 Task: Add Bob's Red Mill Semolina Pasta Flour to the cart.
Action: Mouse moved to (235, 140)
Screenshot: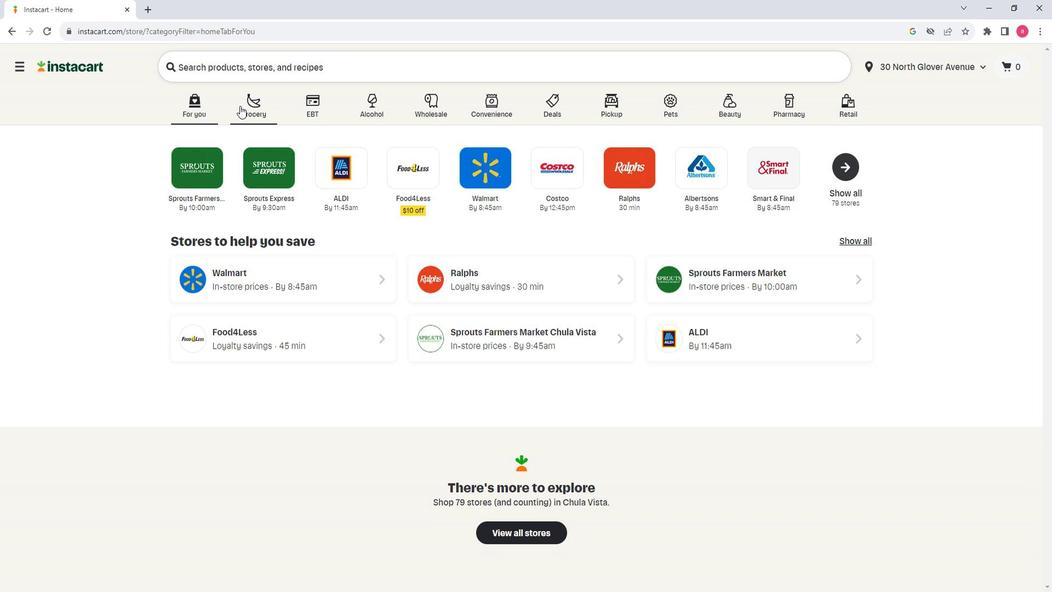 
Action: Mouse pressed left at (235, 140)
Screenshot: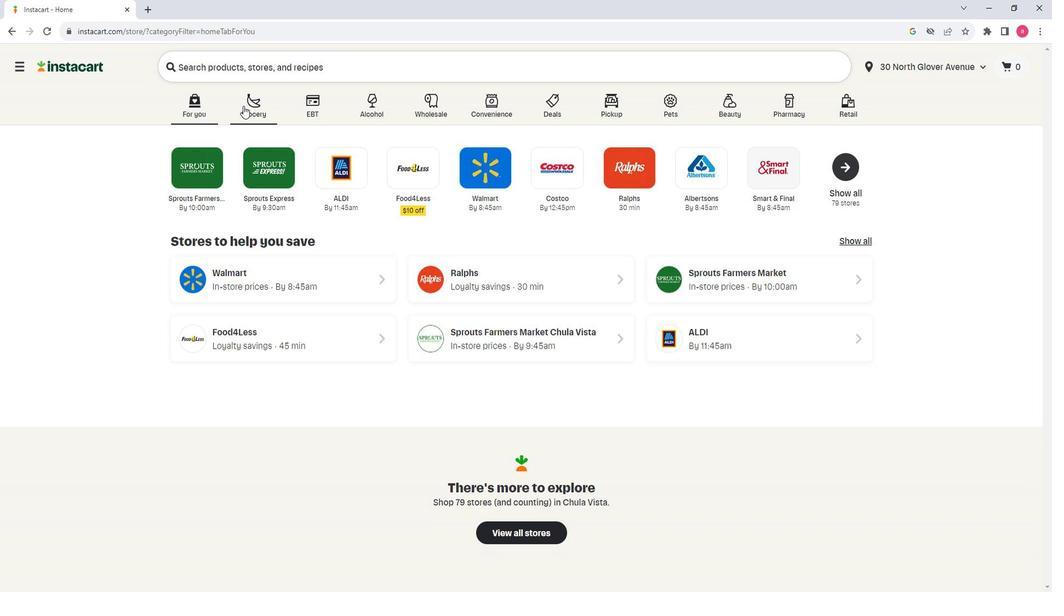 
Action: Mouse moved to (316, 297)
Screenshot: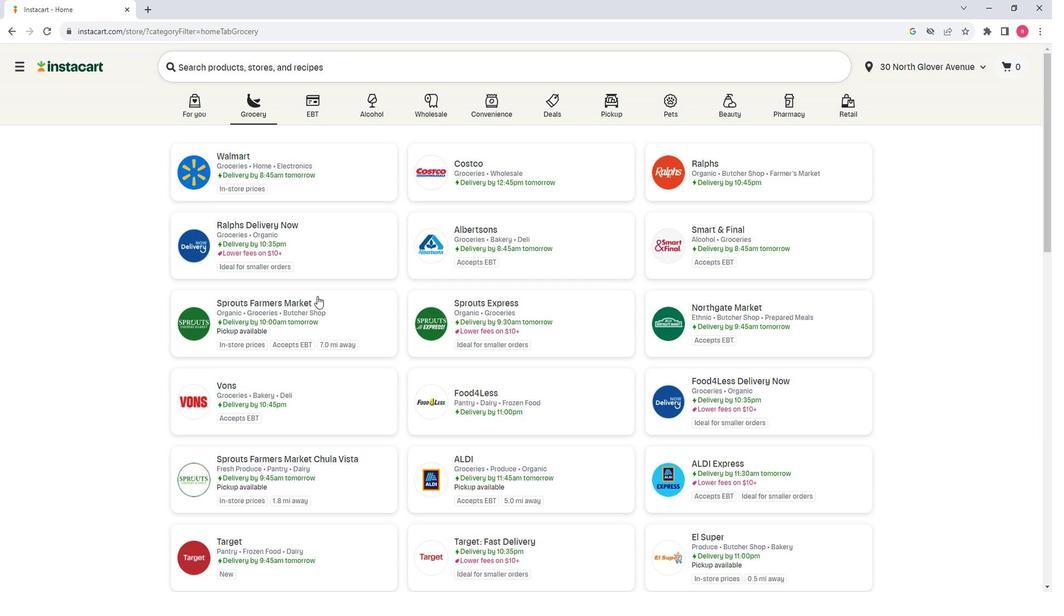 
Action: Mouse pressed left at (316, 297)
Screenshot: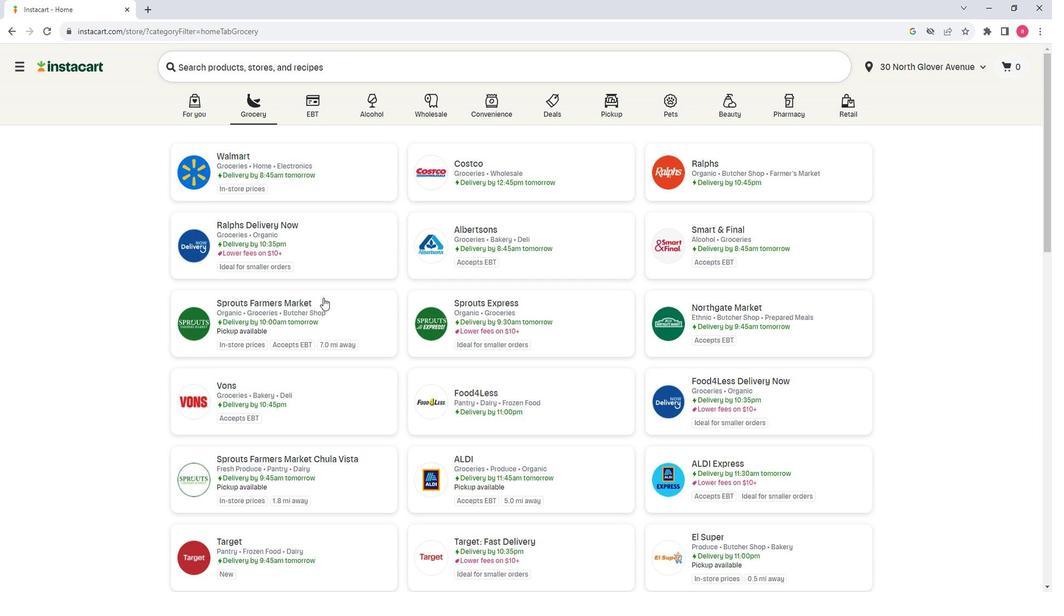 
Action: Mouse moved to (94, 270)
Screenshot: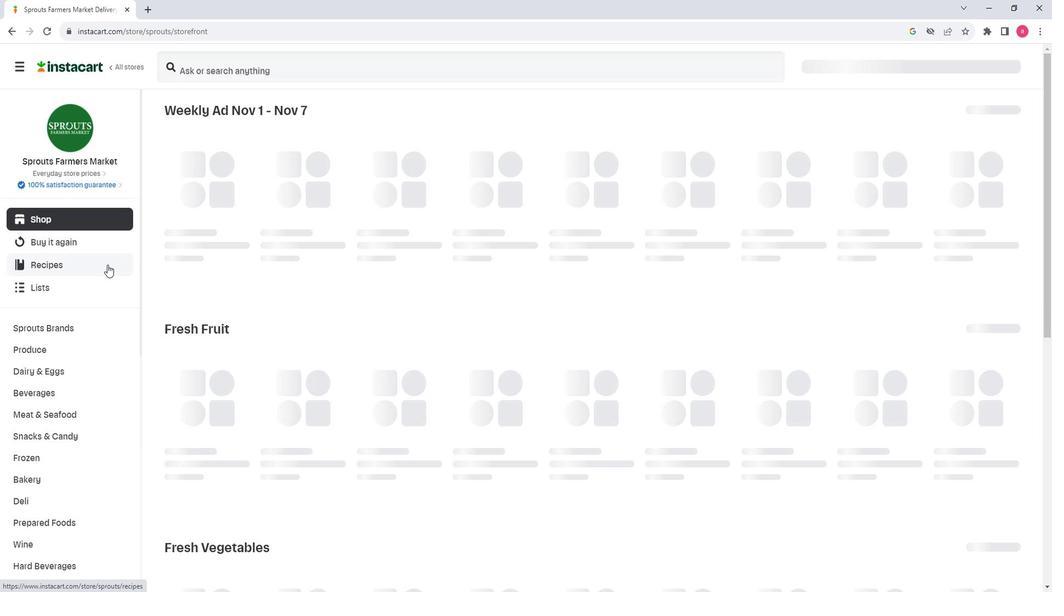 
Action: Mouse scrolled (94, 269) with delta (0, 0)
Screenshot: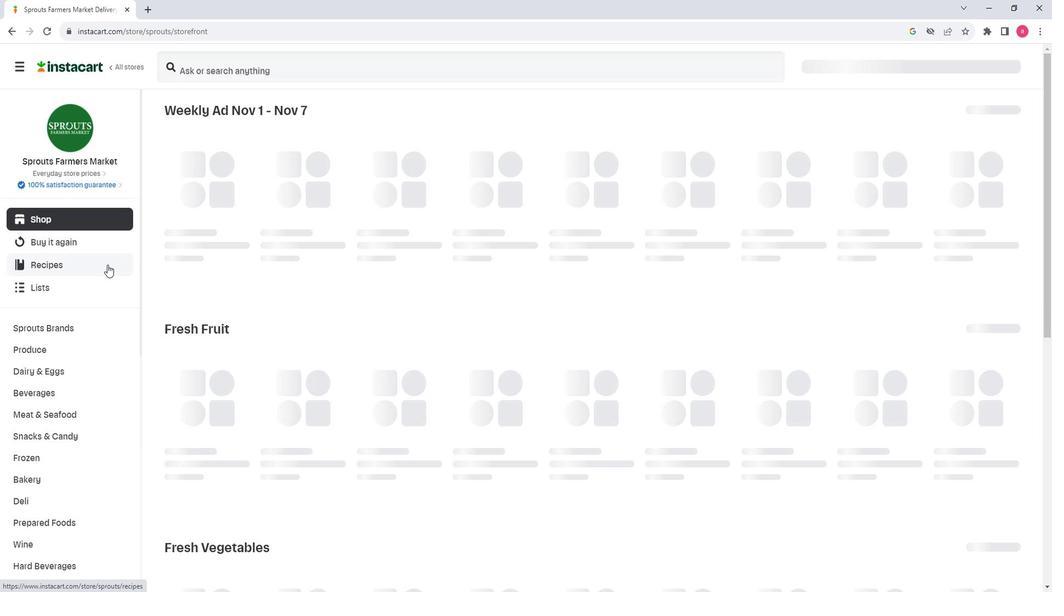 
Action: Mouse moved to (94, 270)
Screenshot: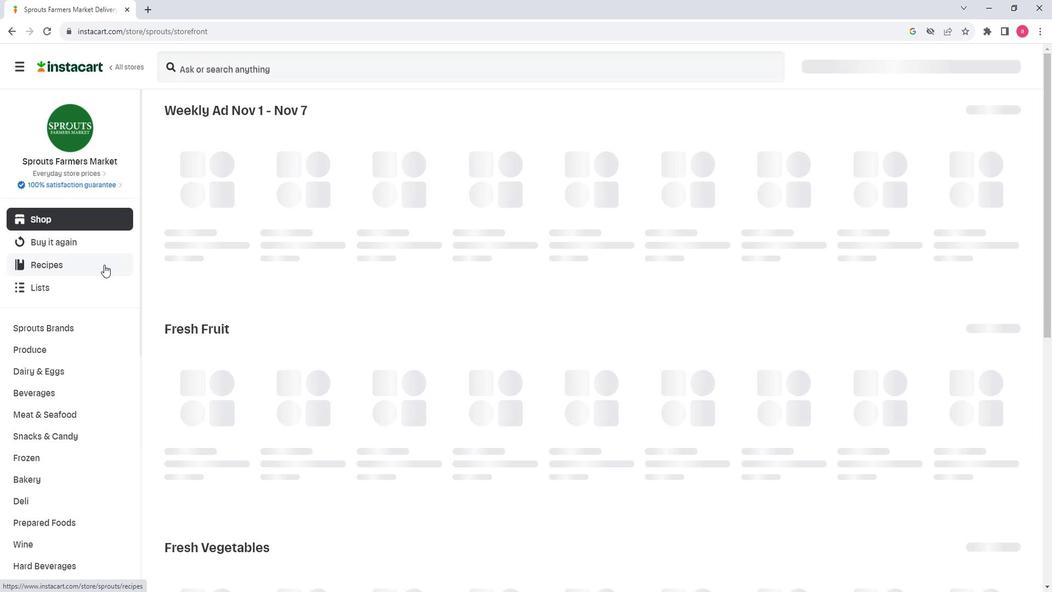 
Action: Mouse scrolled (94, 270) with delta (0, 0)
Screenshot: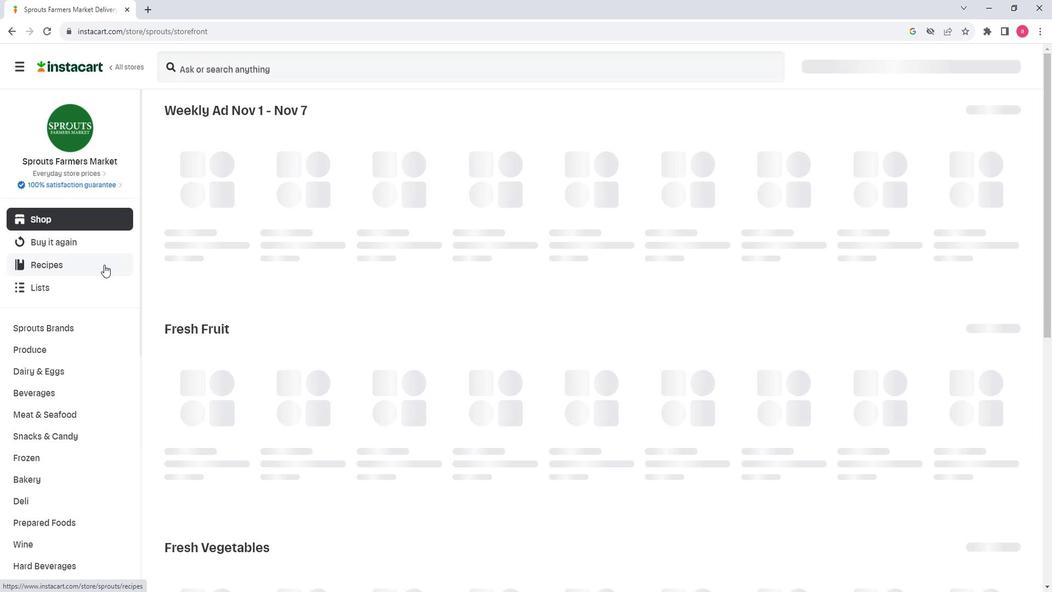 
Action: Mouse moved to (94, 270)
Screenshot: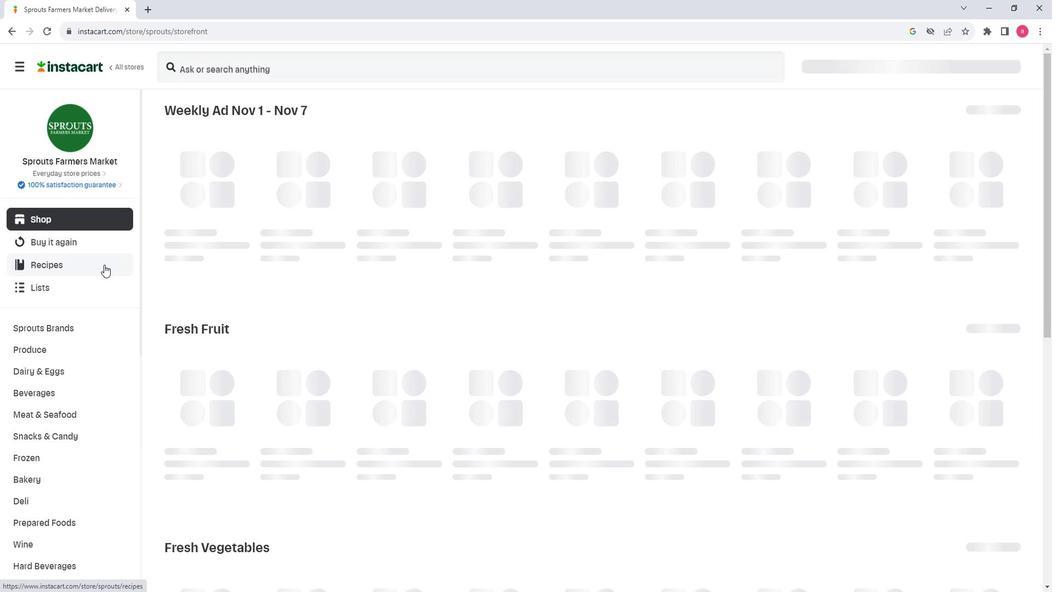 
Action: Mouse scrolled (94, 270) with delta (0, 0)
Screenshot: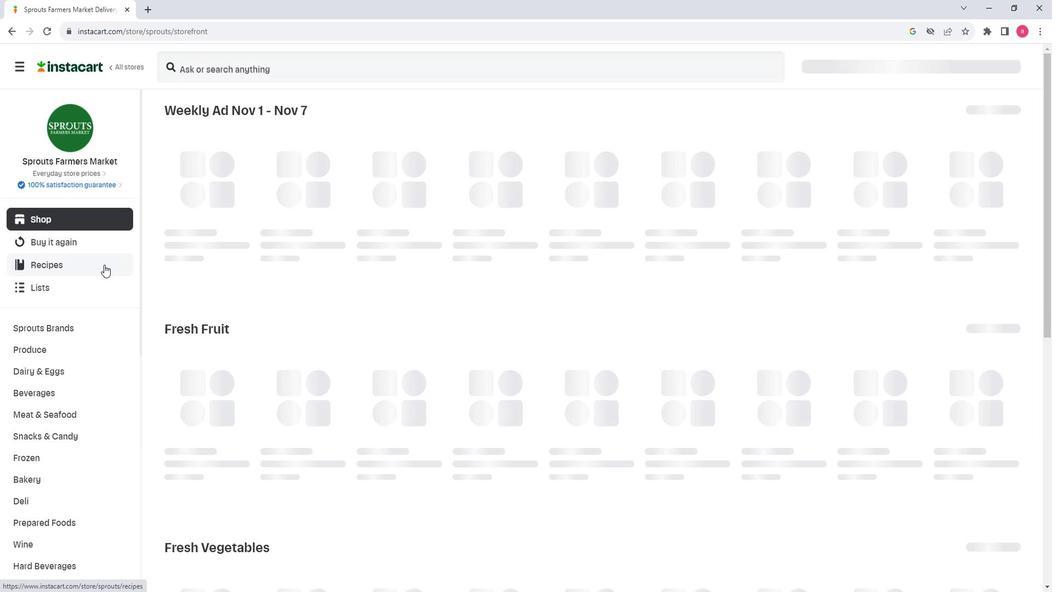 
Action: Mouse scrolled (94, 270) with delta (0, 0)
Screenshot: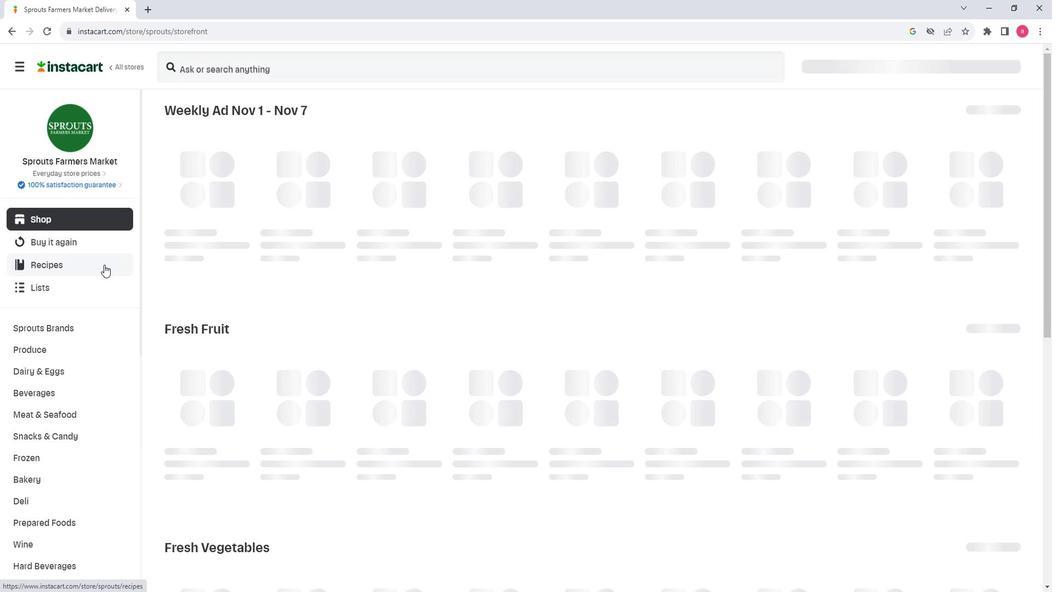 
Action: Mouse scrolled (94, 270) with delta (0, 0)
Screenshot: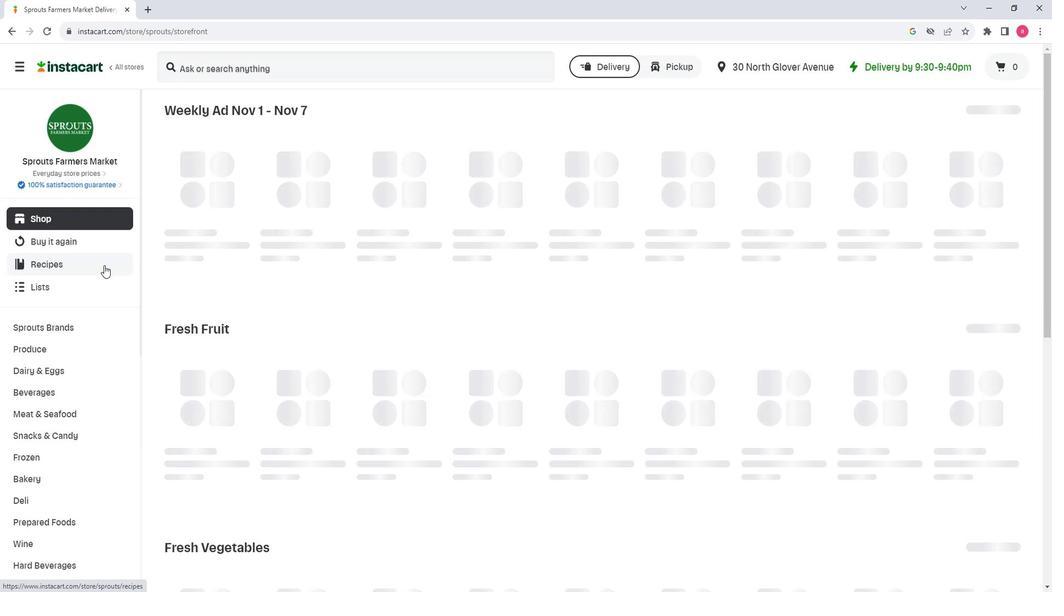 
Action: Mouse moved to (94, 277)
Screenshot: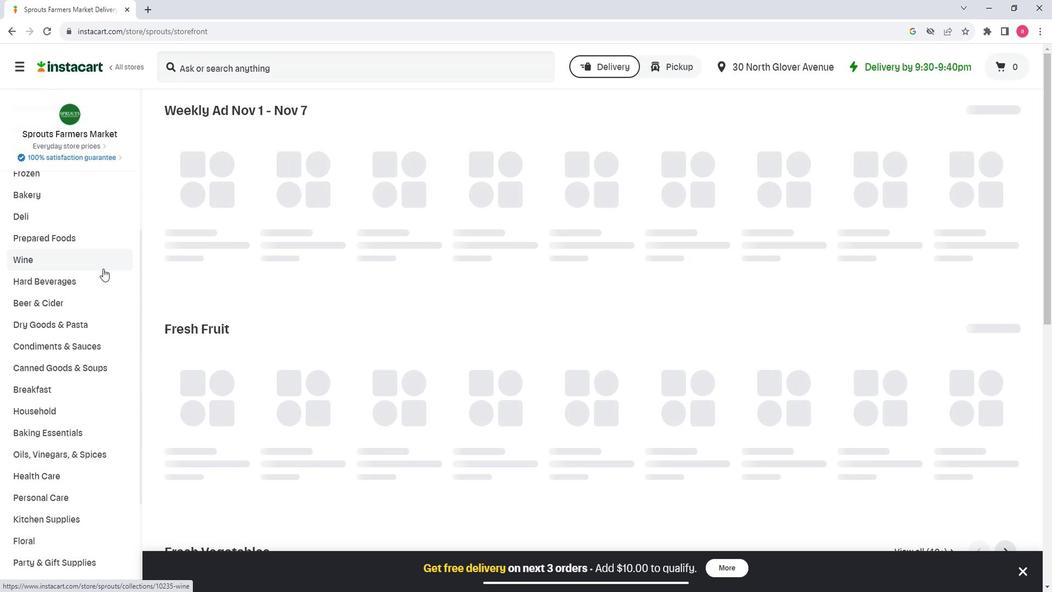 
Action: Mouse scrolled (94, 276) with delta (0, 0)
Screenshot: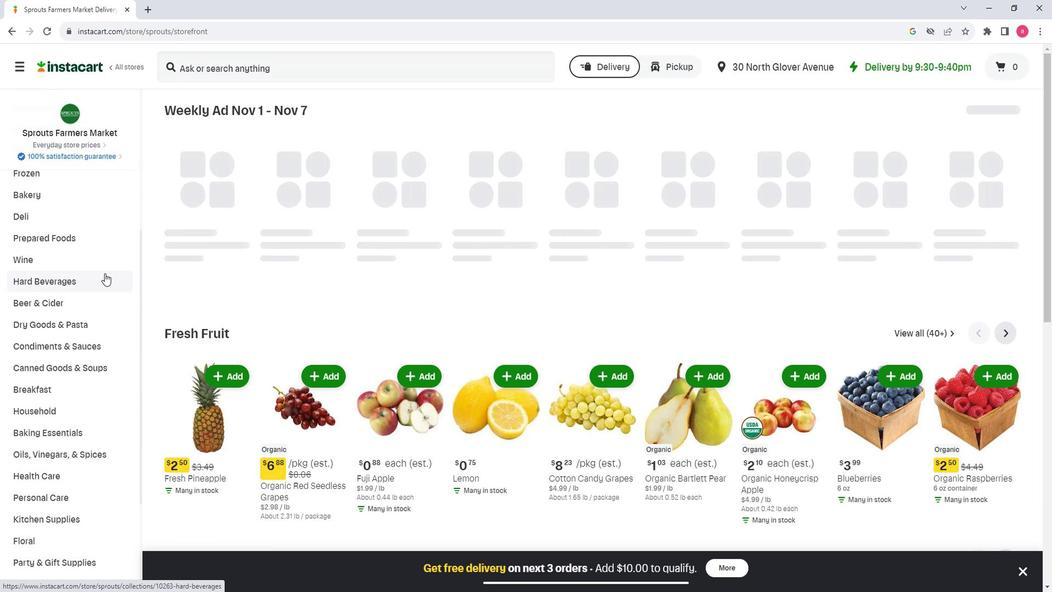 
Action: Mouse scrolled (94, 276) with delta (0, 0)
Screenshot: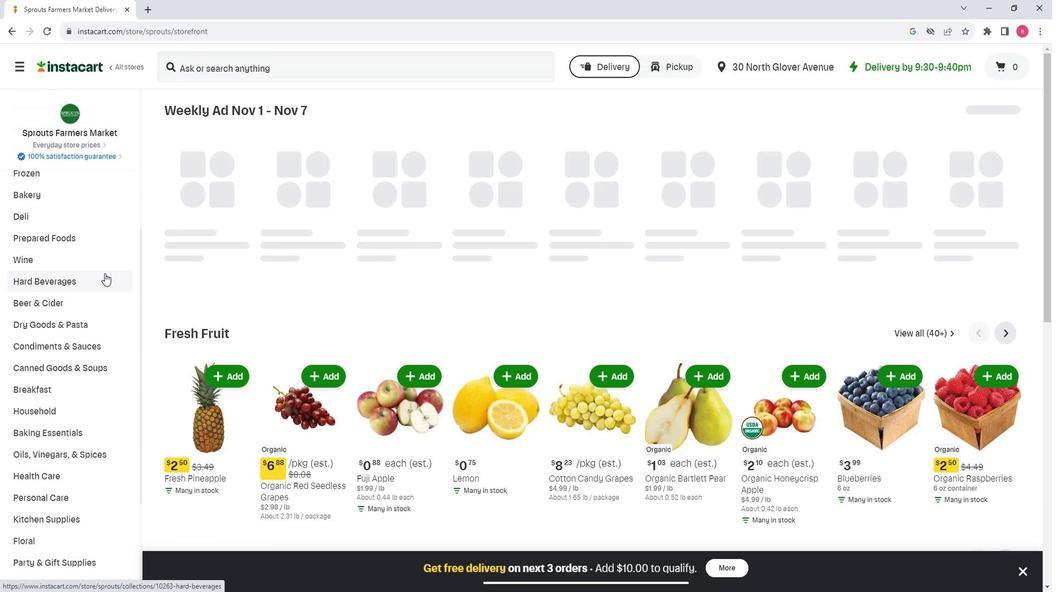 
Action: Mouse moved to (69, 313)
Screenshot: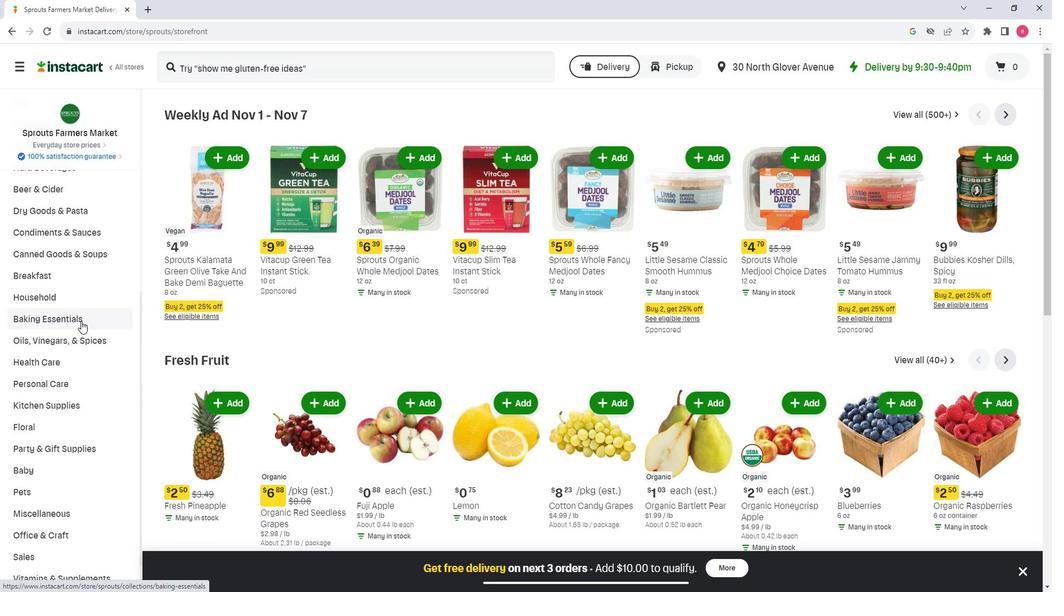 
Action: Mouse pressed left at (69, 313)
Screenshot: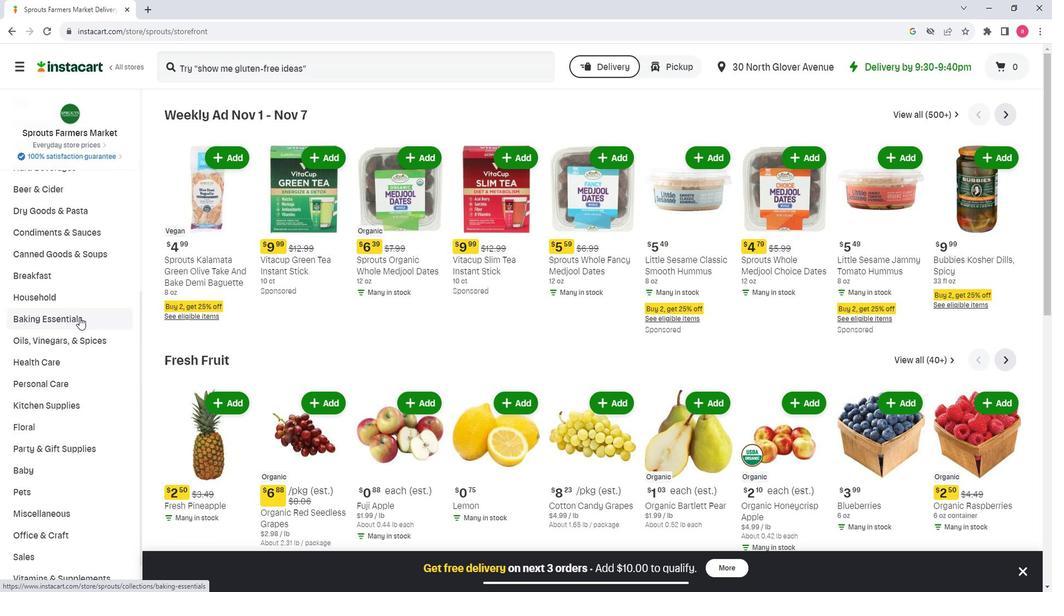
Action: Mouse moved to (606, 172)
Screenshot: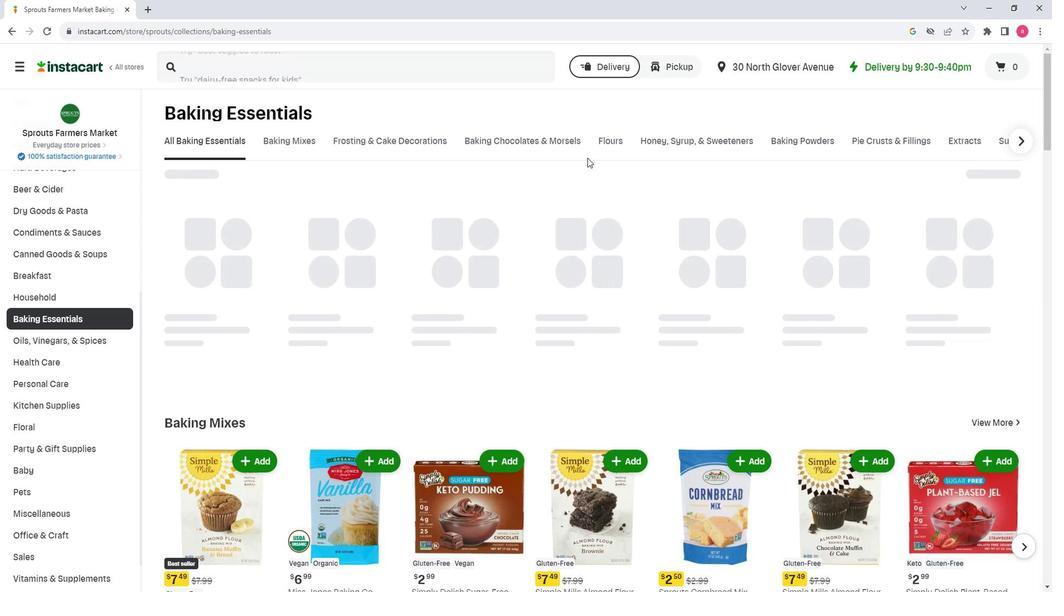 
Action: Mouse pressed left at (606, 172)
Screenshot: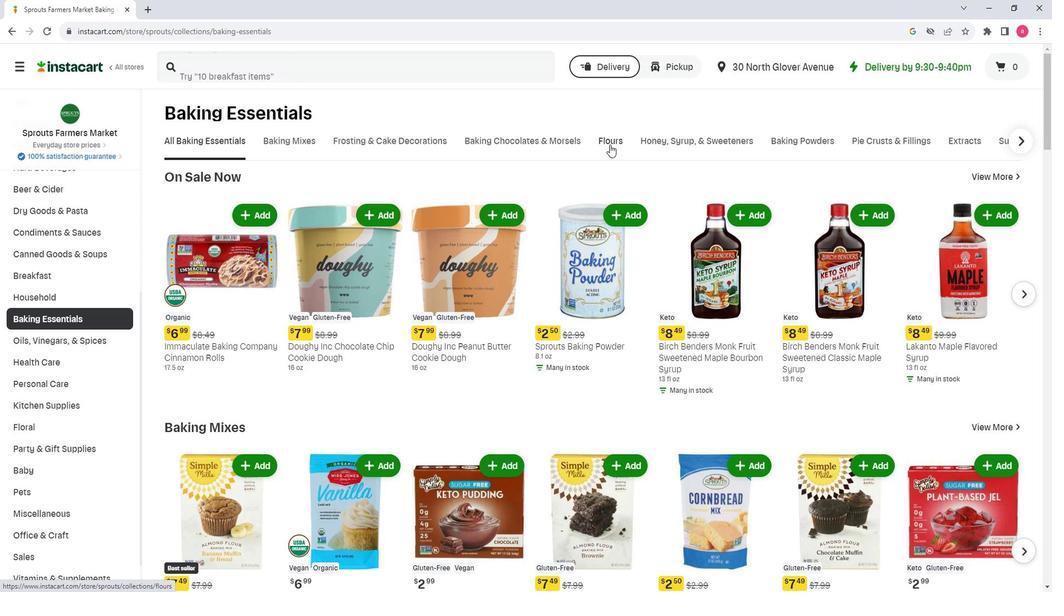 
Action: Mouse moved to (751, 210)
Screenshot: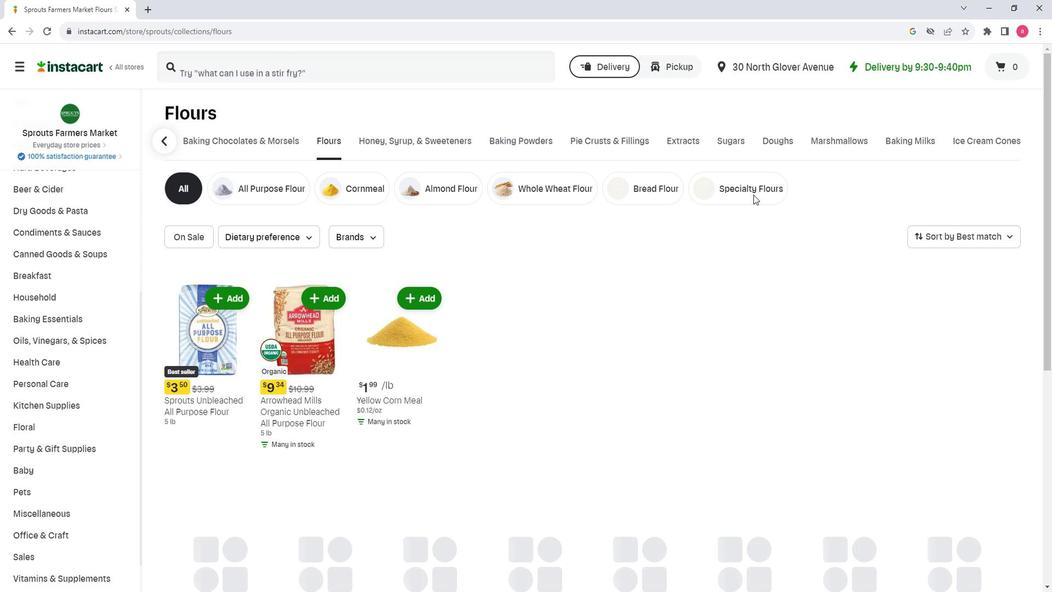 
Action: Mouse pressed left at (751, 210)
Screenshot: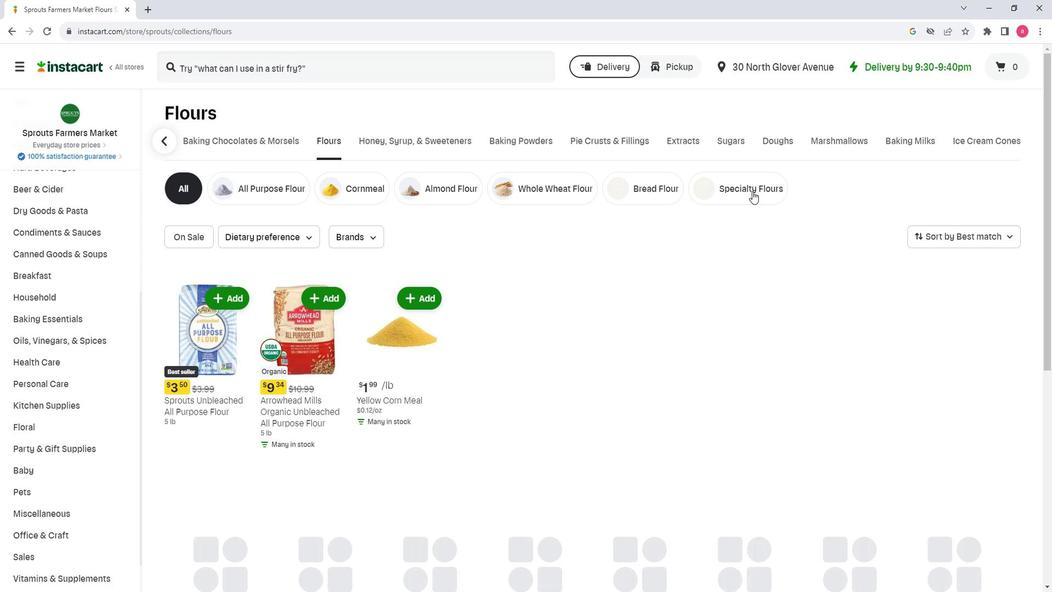 
Action: Mouse moved to (298, 104)
Screenshot: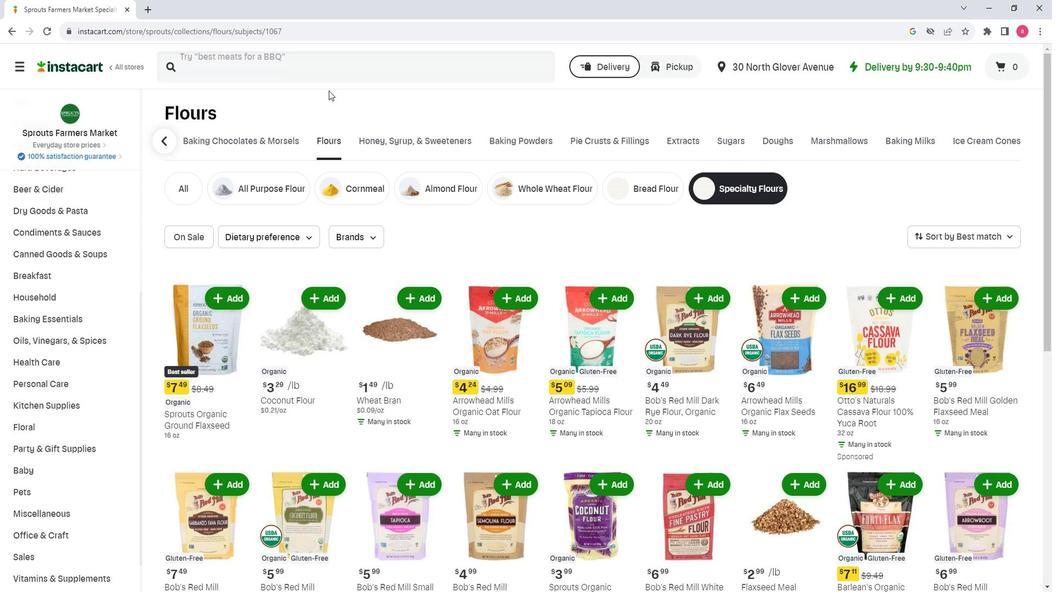
Action: Mouse pressed left at (298, 104)
Screenshot: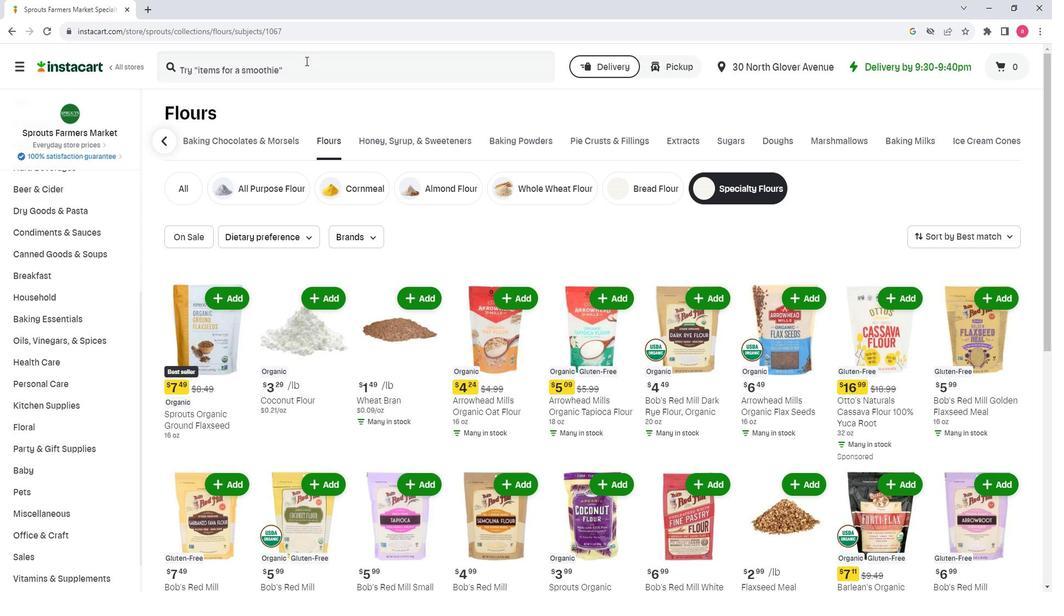 
Action: Key pressed <Key.shift>Bob's<Key.space><Key.shift><Key.shift><Key.shift><Key.shift><Key.shift><Key.shift><Key.shift><Key.shift><Key.shift><Key.shift><Key.shift>Red<Key.space><Key.shift><Key.shift><Key.shift><Key.shift><Key.shift><Key.shift><Key.shift><Key.shift><Key.shift><Key.shift><Key.shift>Mill<Key.space><Key.shift>Semolina<Key.space><Key.shift>Pastq<Key.backspace>a<Key.space><Key.shift><Key.shift><Key.shift>Flo<Key.backspace>our<Key.enter>
Screenshot: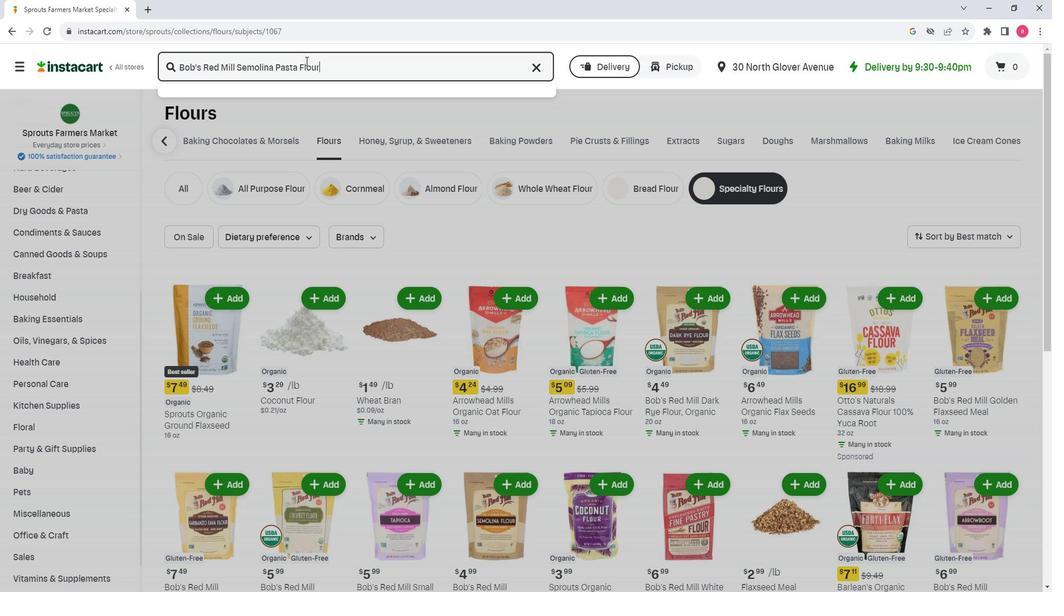 
Action: Mouse moved to (297, 179)
Screenshot: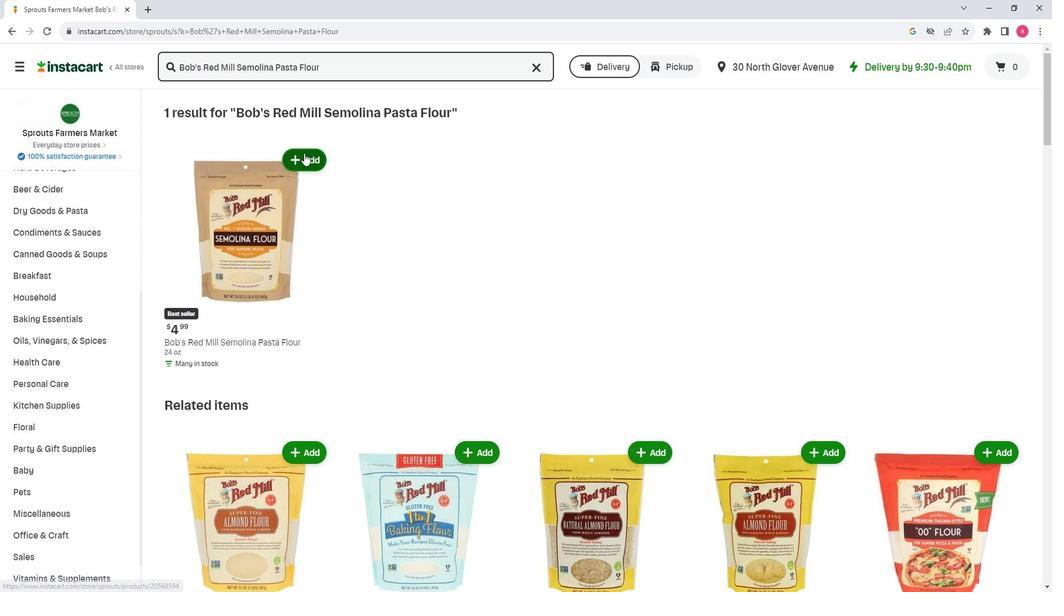 
Action: Mouse pressed left at (297, 179)
Screenshot: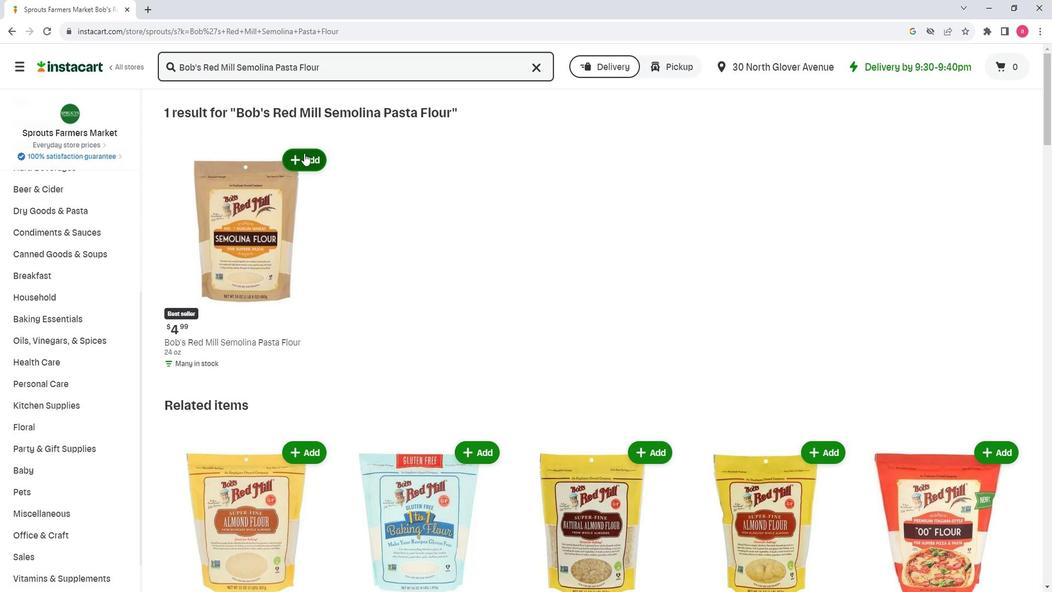 
Action: Mouse moved to (323, 220)
Screenshot: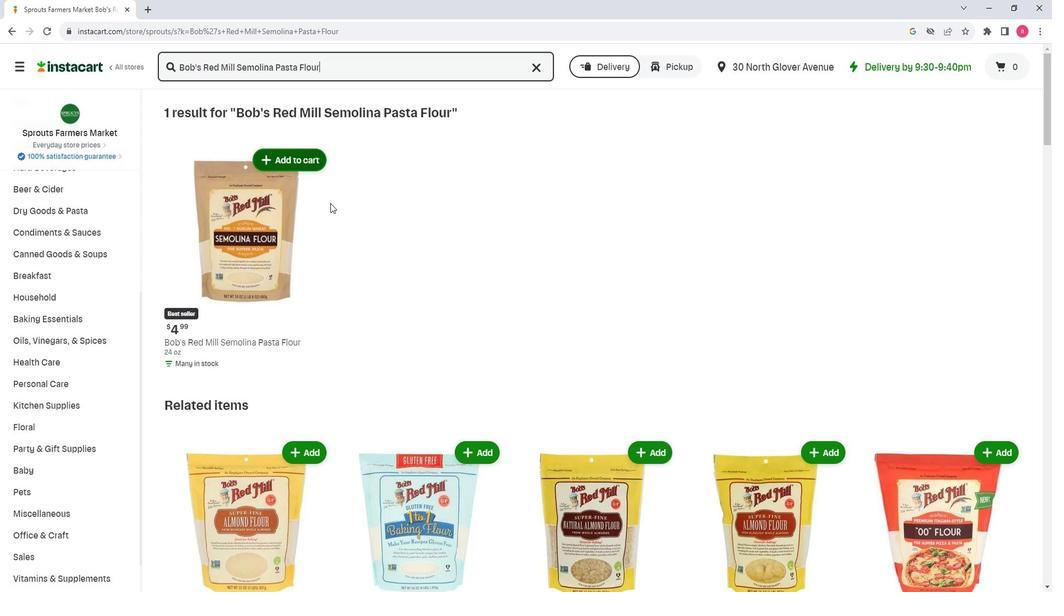 
